 Task: Set the columns for the puzzle game to 8.
Action: Mouse moved to (92, 13)
Screenshot: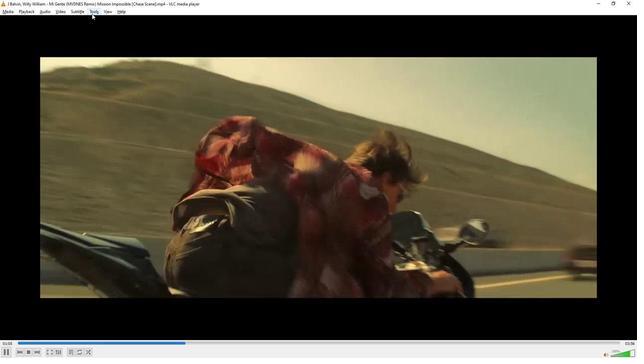 
Action: Mouse pressed left at (92, 13)
Screenshot: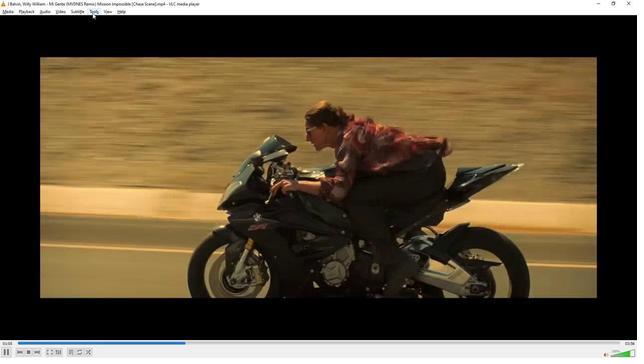 
Action: Mouse moved to (103, 18)
Screenshot: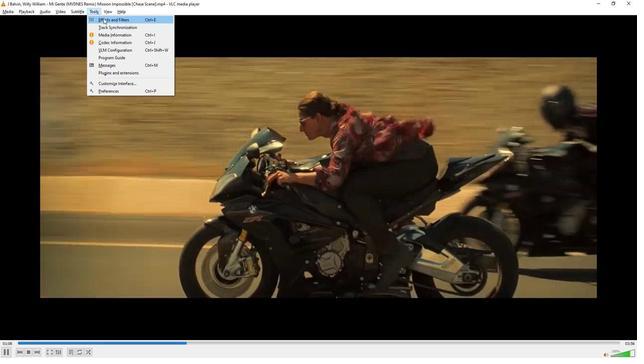
Action: Mouse pressed left at (103, 18)
Screenshot: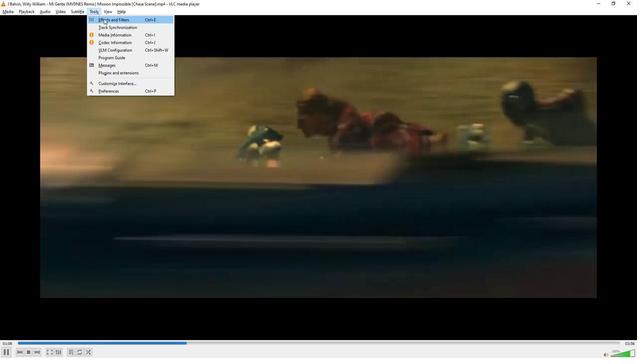 
Action: Mouse moved to (75, 54)
Screenshot: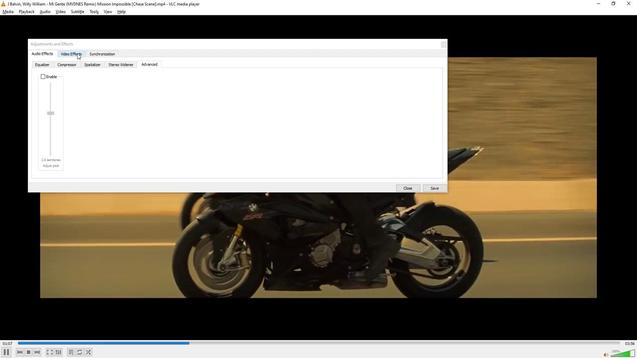 
Action: Mouse pressed left at (75, 54)
Screenshot: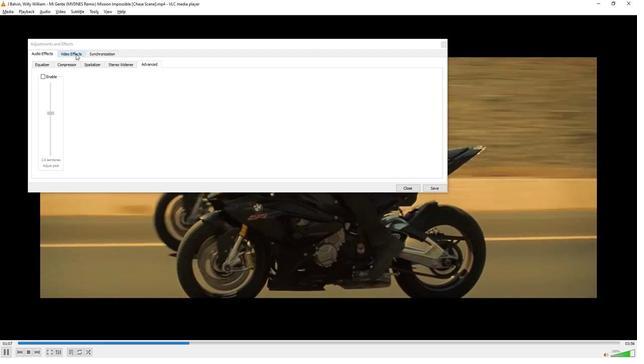 
Action: Mouse moved to (243, 145)
Screenshot: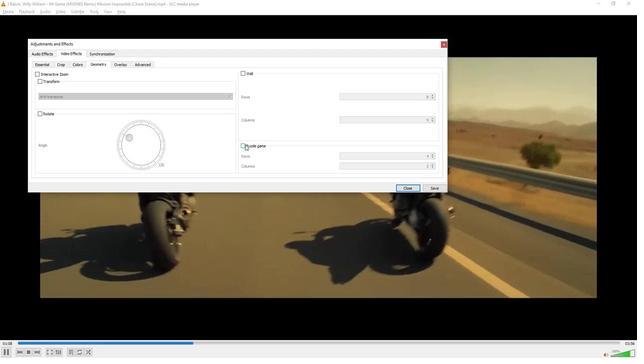 
Action: Mouse pressed left at (243, 145)
Screenshot: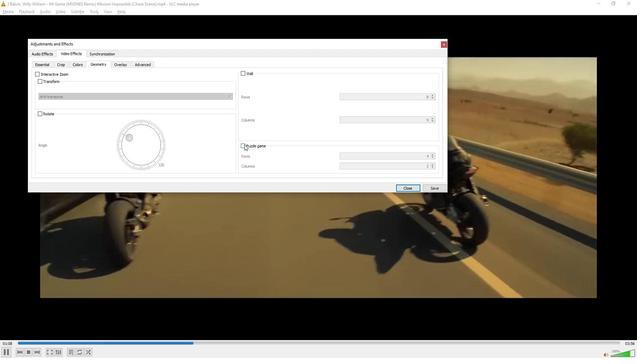 
Action: Mouse moved to (430, 164)
Screenshot: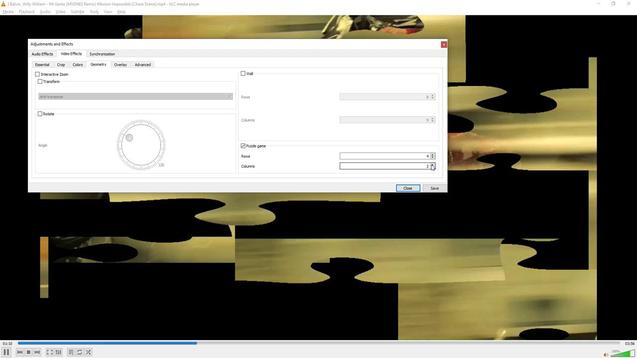 
Action: Mouse pressed left at (430, 164)
Screenshot: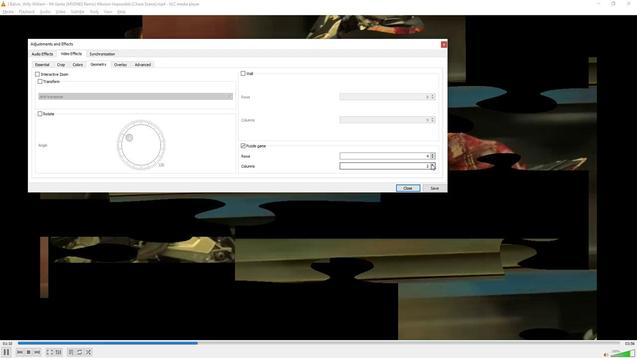 
Action: Mouse pressed left at (430, 164)
Screenshot: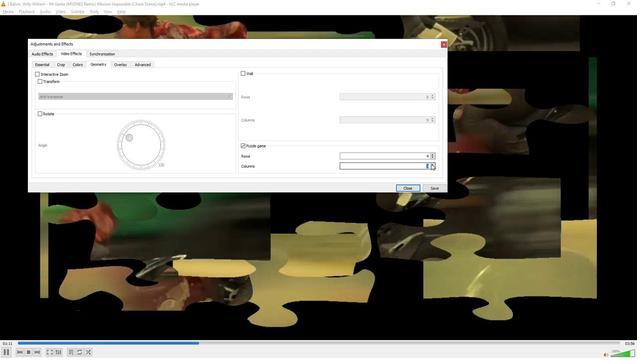 
Action: Mouse pressed left at (430, 164)
Screenshot: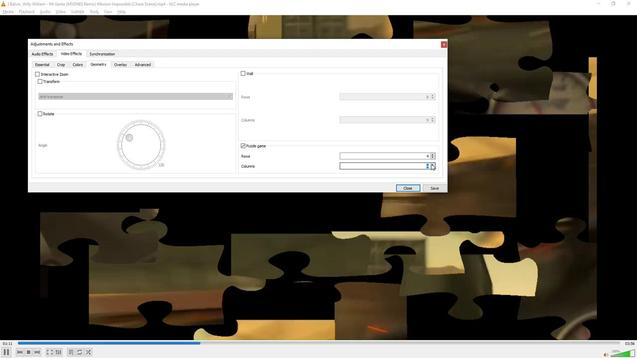 
Action: Mouse pressed left at (430, 164)
Screenshot: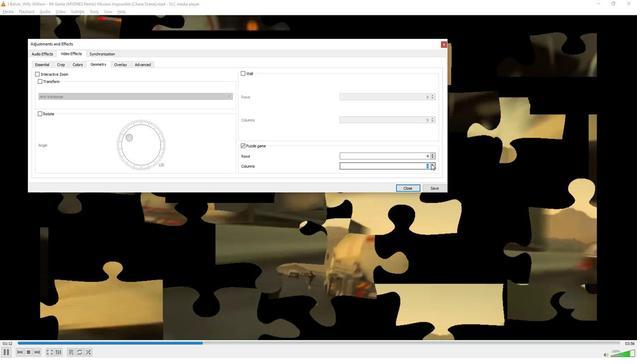
Action: Mouse moved to (430, 164)
Screenshot: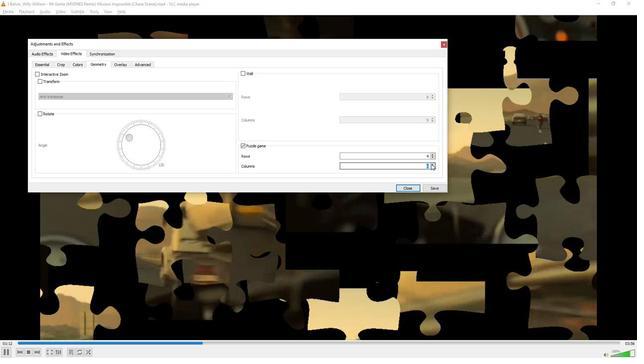 
Action: Mouse pressed left at (430, 164)
Screenshot: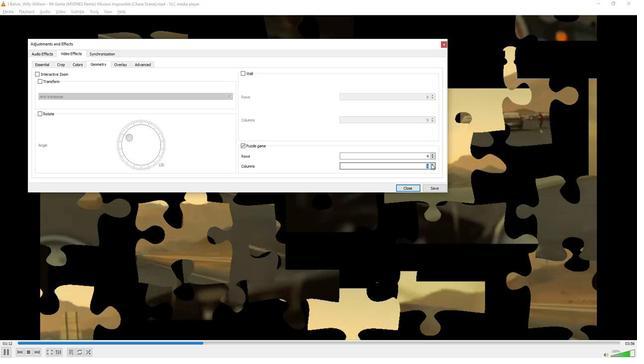 
Action: Mouse pressed left at (430, 164)
Screenshot: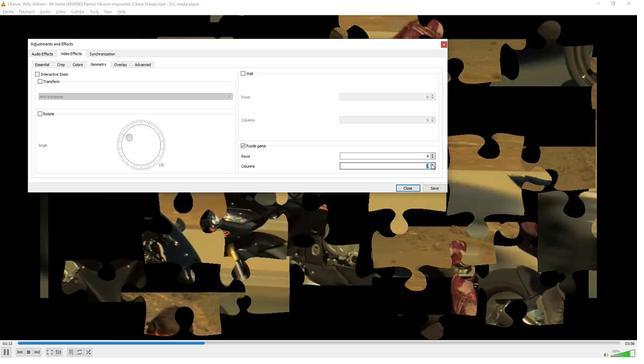 
Action: Mouse moved to (326, 158)
Screenshot: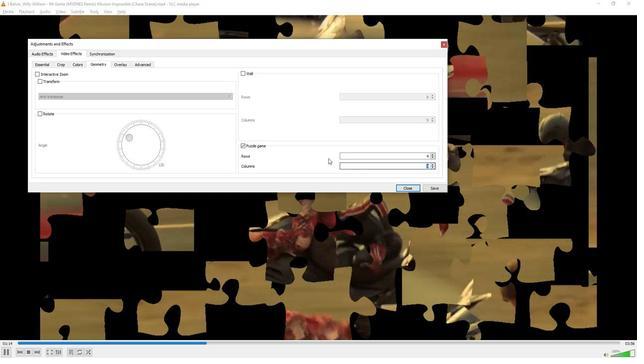
Action: Mouse pressed left at (326, 158)
Screenshot: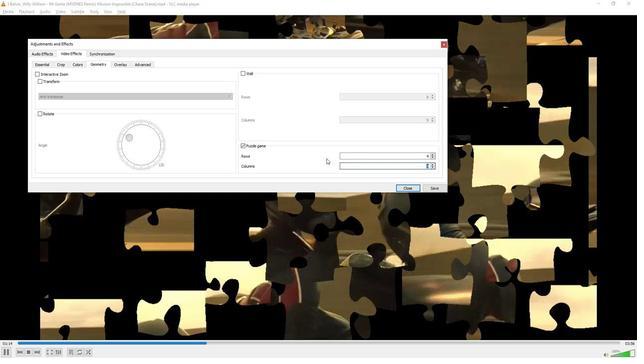 
Action: Mouse moved to (298, 165)
Screenshot: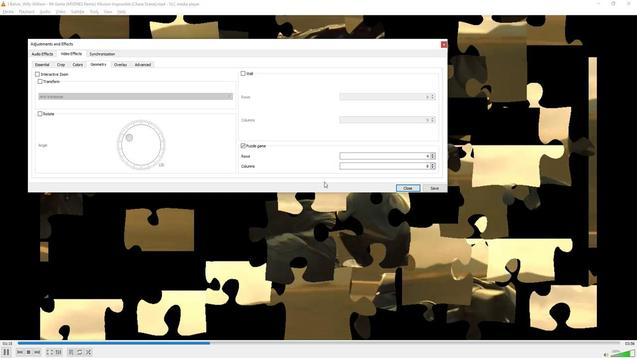 
